 Task: Add the task  Upgrade and migrate company customer support to a cloud-based solution to the section DevOps Dash in the project AptitudeWorks and add a Due Date to the respective task as 2024/05/18
Action: Mouse moved to (667, 462)
Screenshot: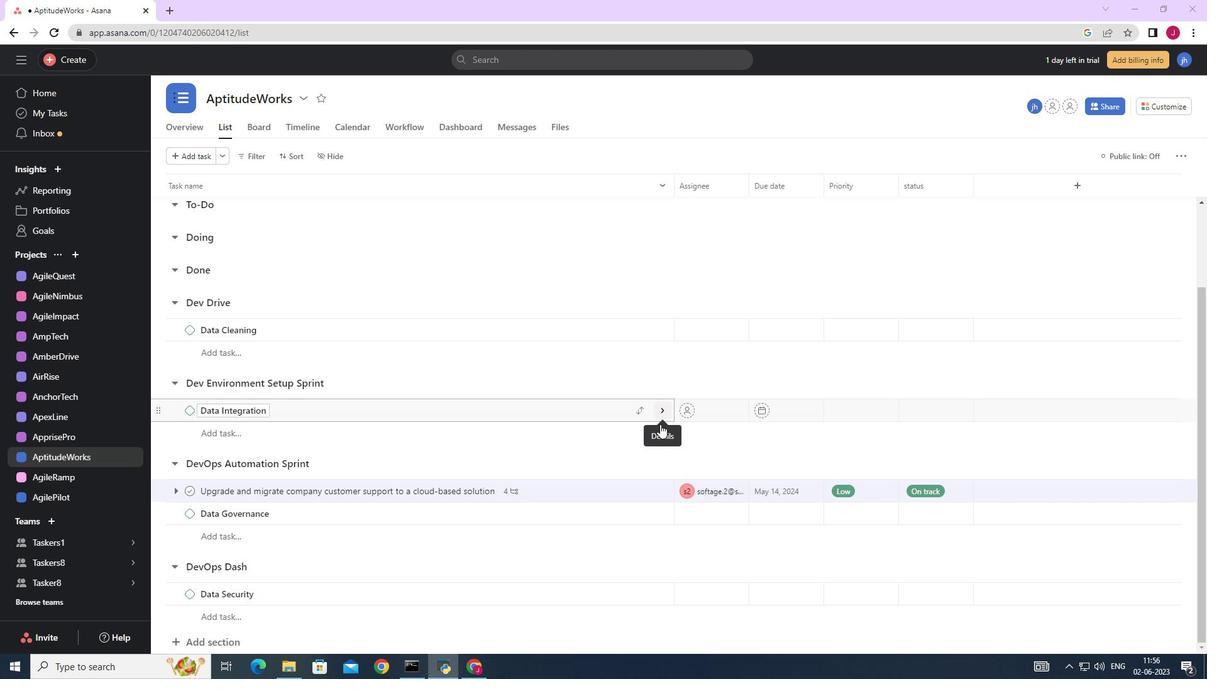 
Action: Mouse scrolled (667, 461) with delta (0, 0)
Screenshot: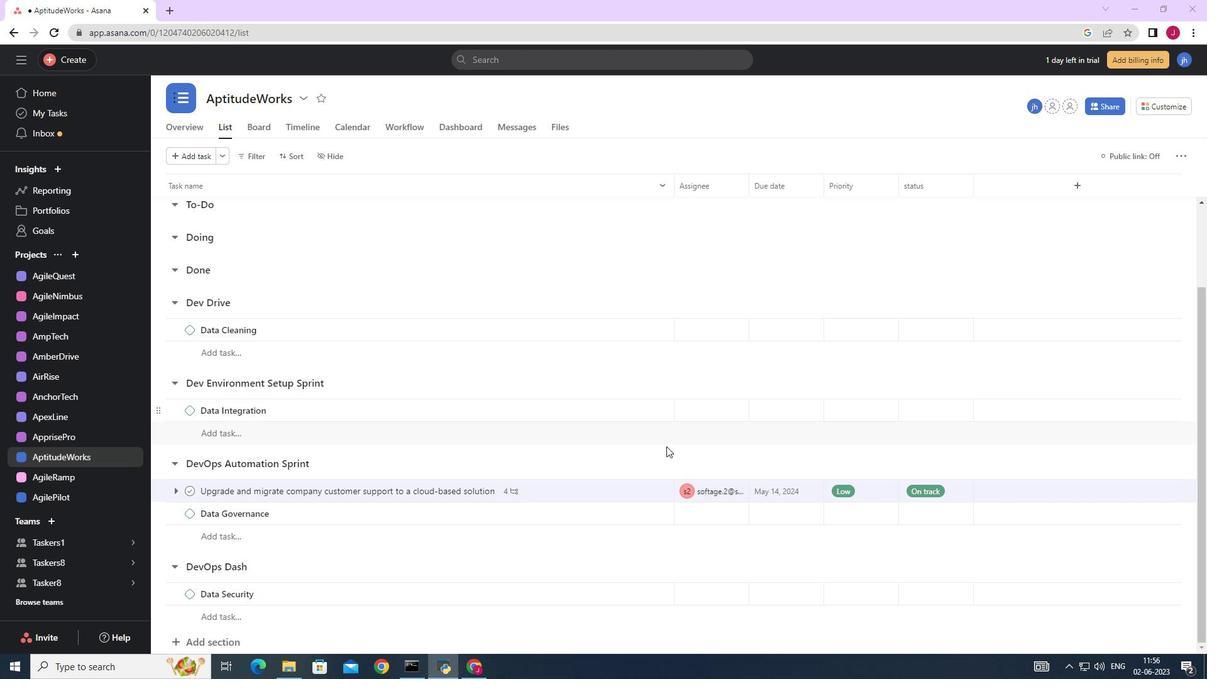 
Action: Mouse moved to (667, 464)
Screenshot: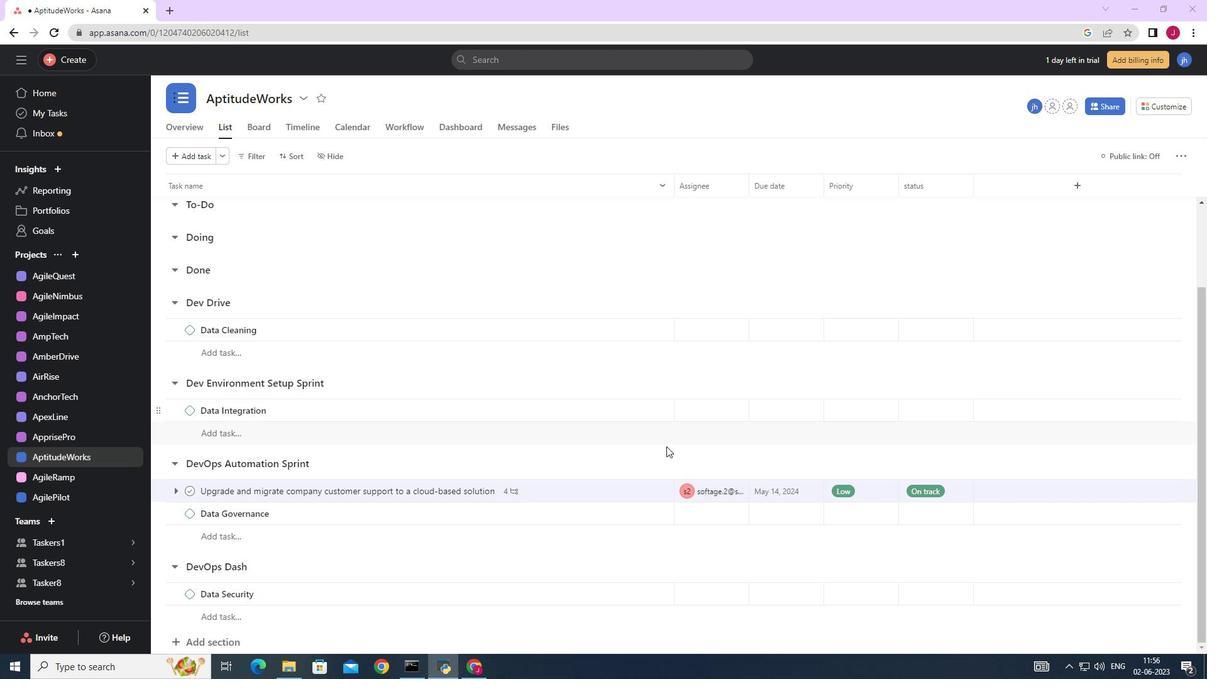 
Action: Mouse scrolled (667, 463) with delta (0, 0)
Screenshot: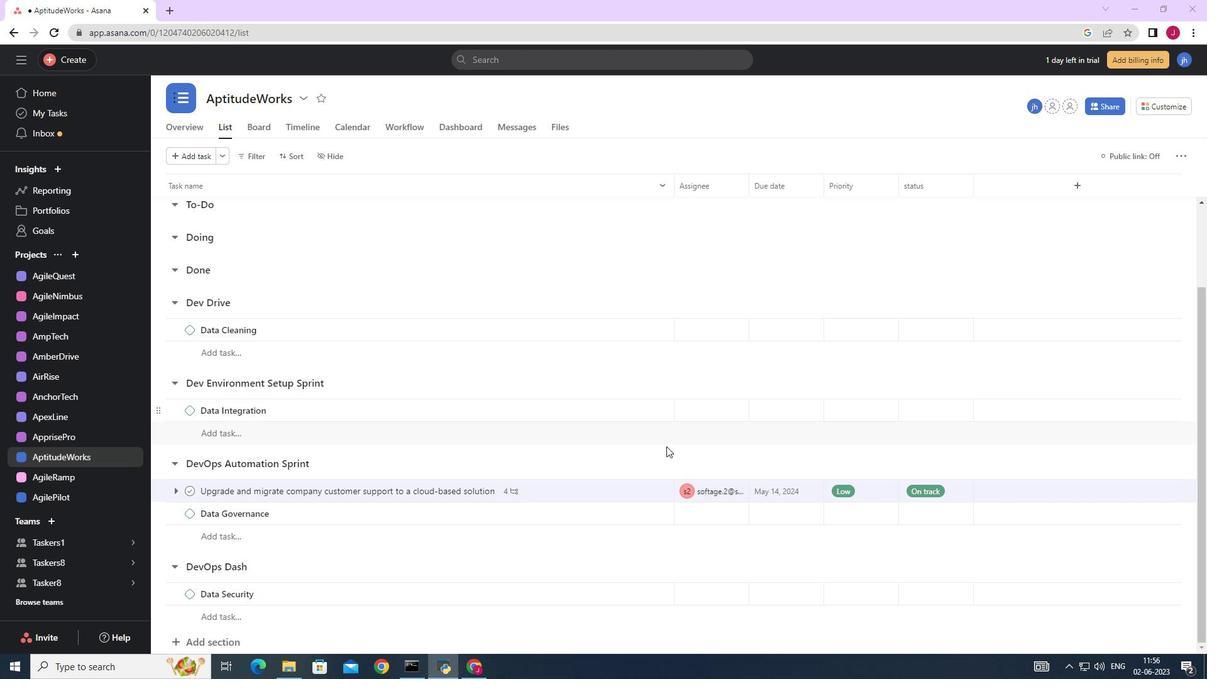 
Action: Mouse moved to (667, 464)
Screenshot: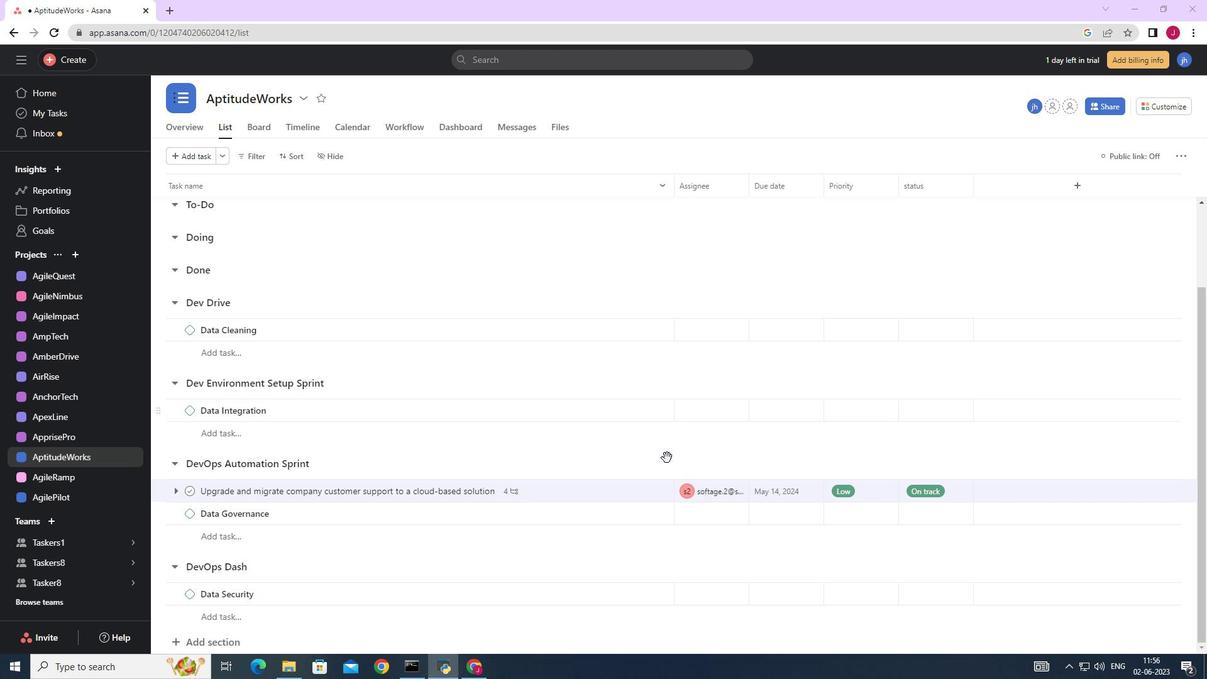 
Action: Mouse scrolled (667, 464) with delta (0, 0)
Screenshot: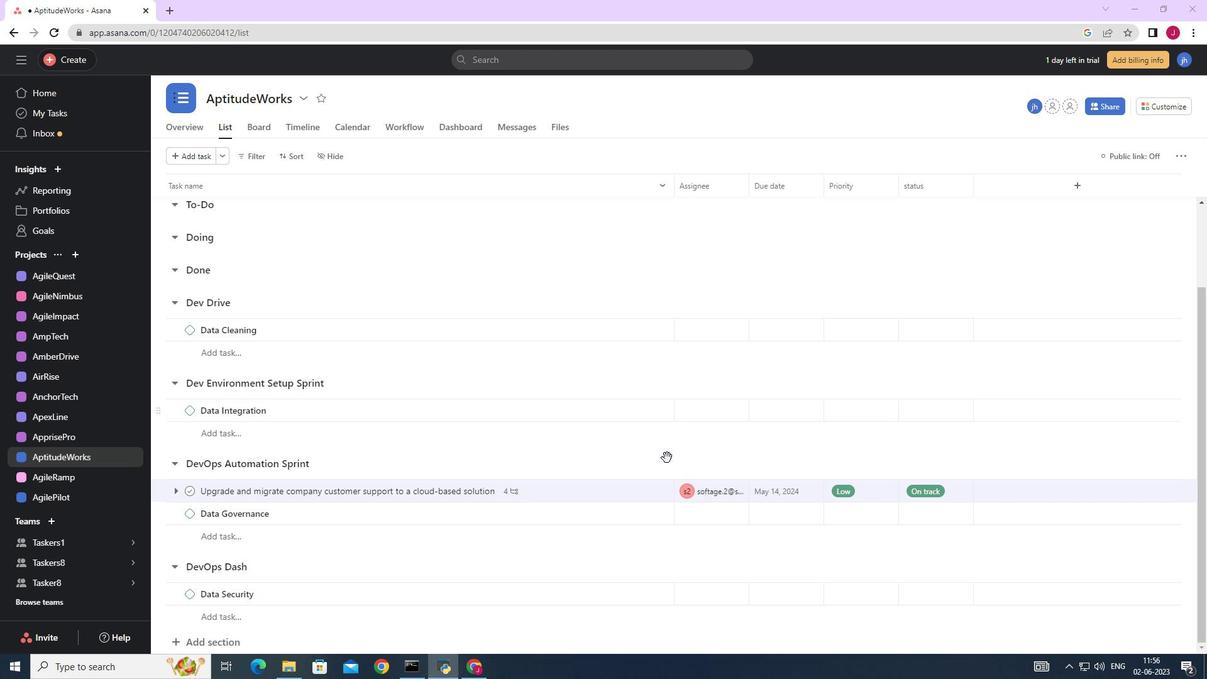 
Action: Mouse moved to (667, 464)
Screenshot: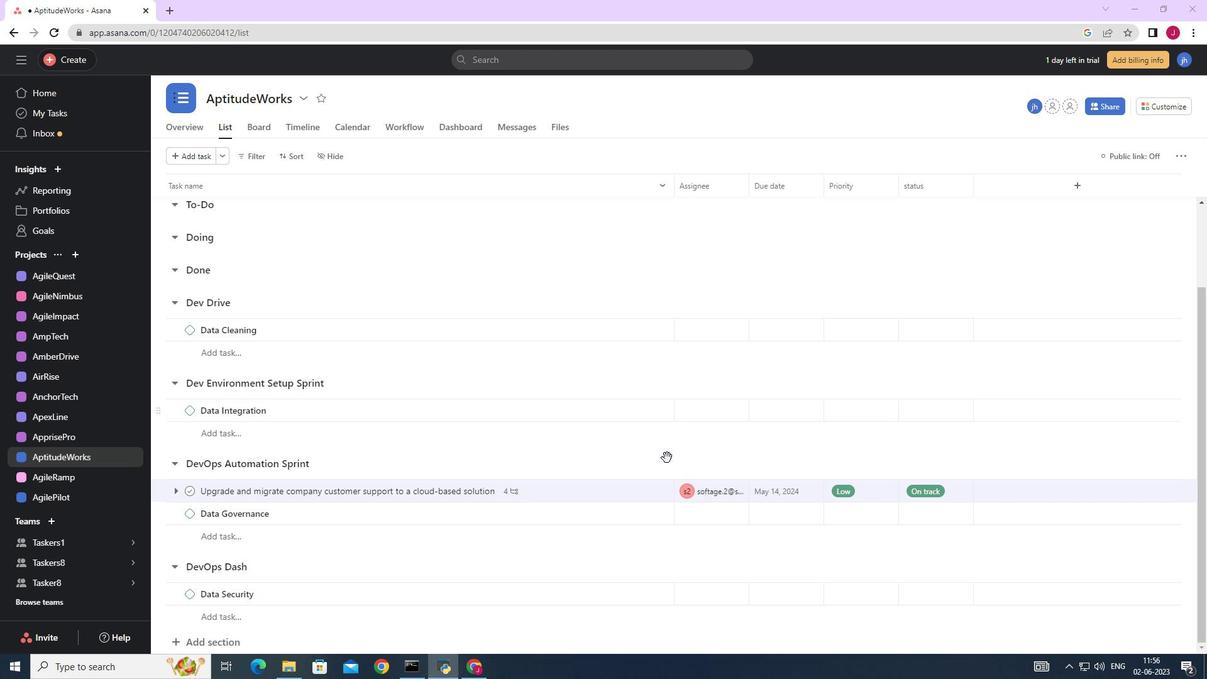 
Action: Mouse scrolled (667, 464) with delta (0, 0)
Screenshot: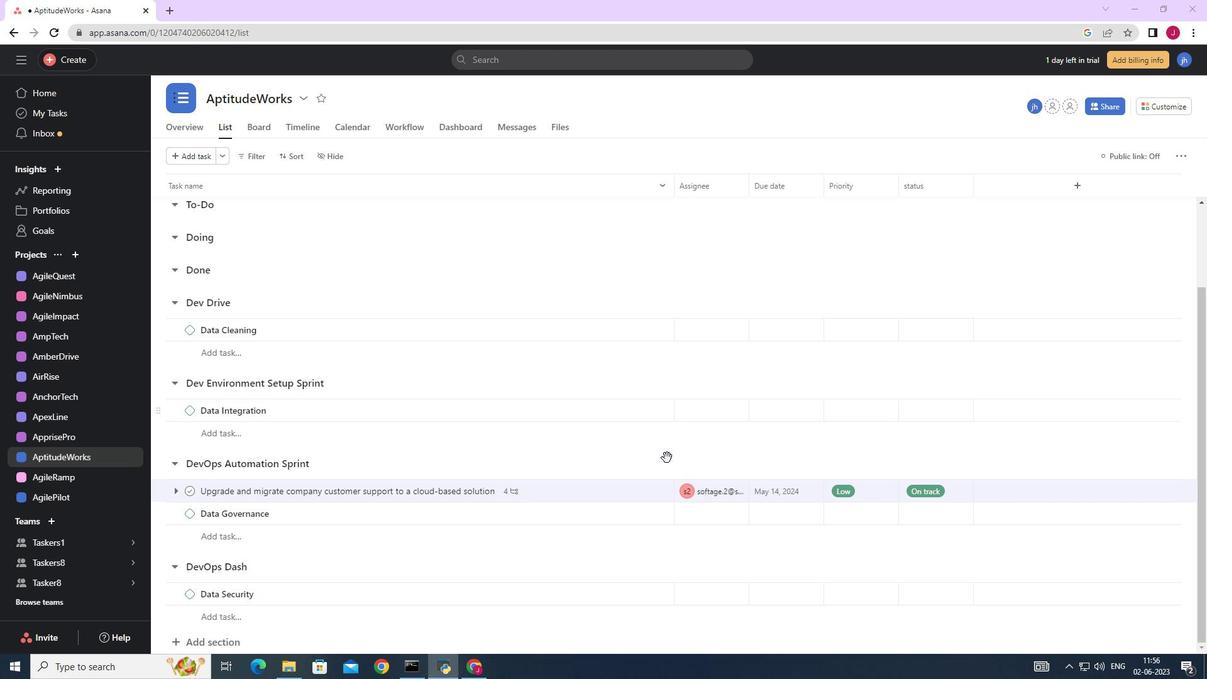 
Action: Mouse moved to (640, 493)
Screenshot: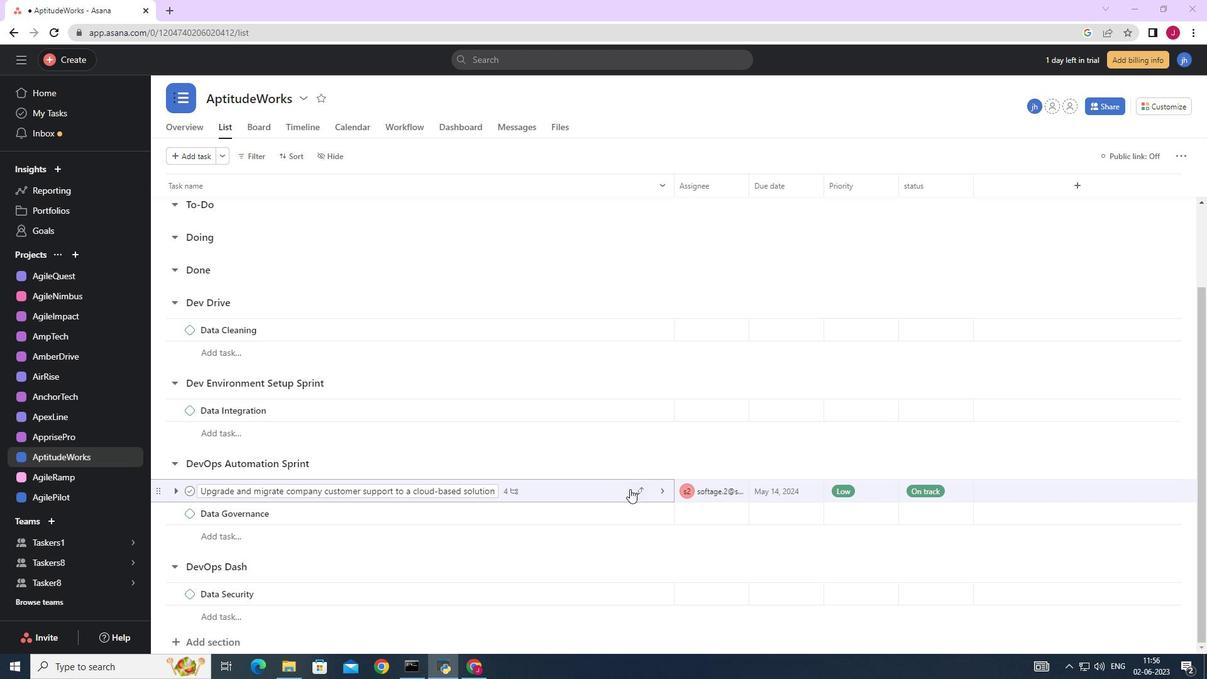 
Action: Mouse pressed left at (640, 493)
Screenshot: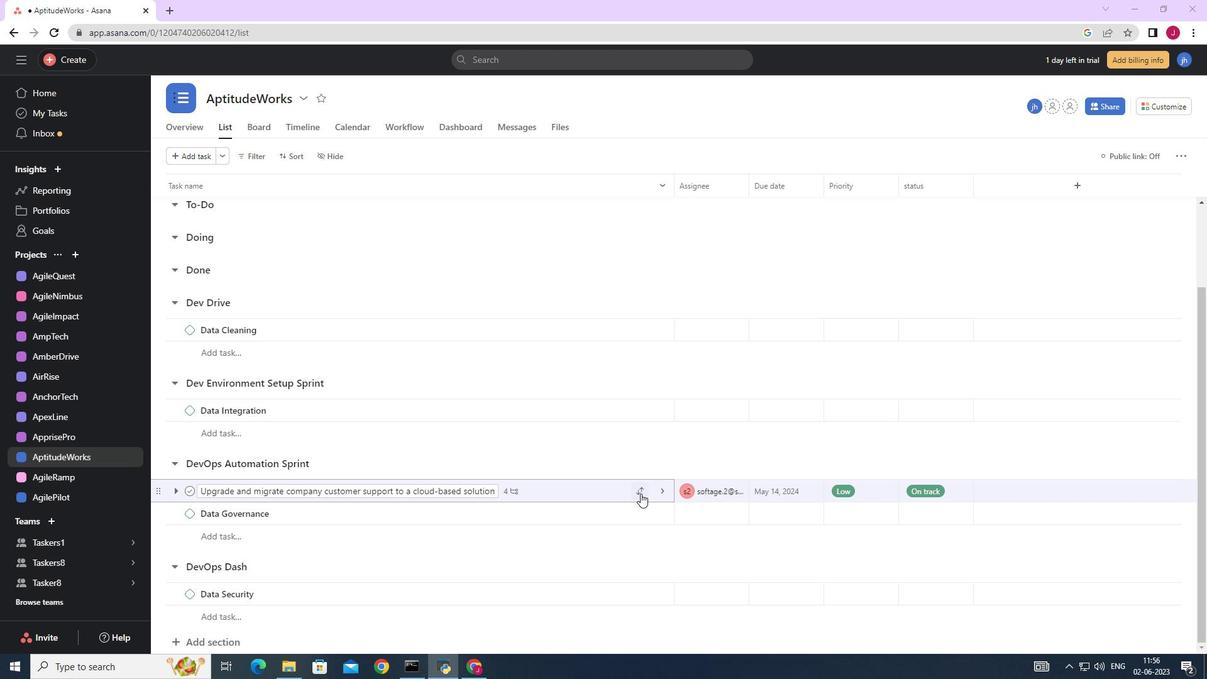 
Action: Mouse moved to (559, 464)
Screenshot: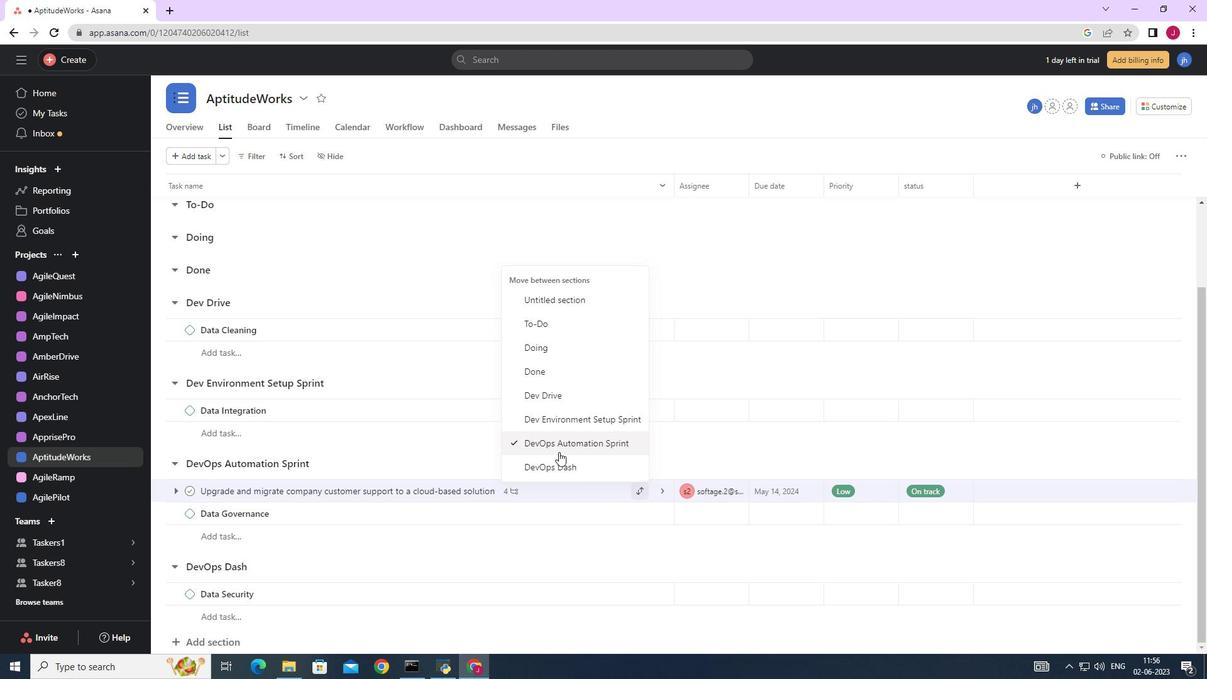 
Action: Mouse pressed left at (559, 464)
Screenshot: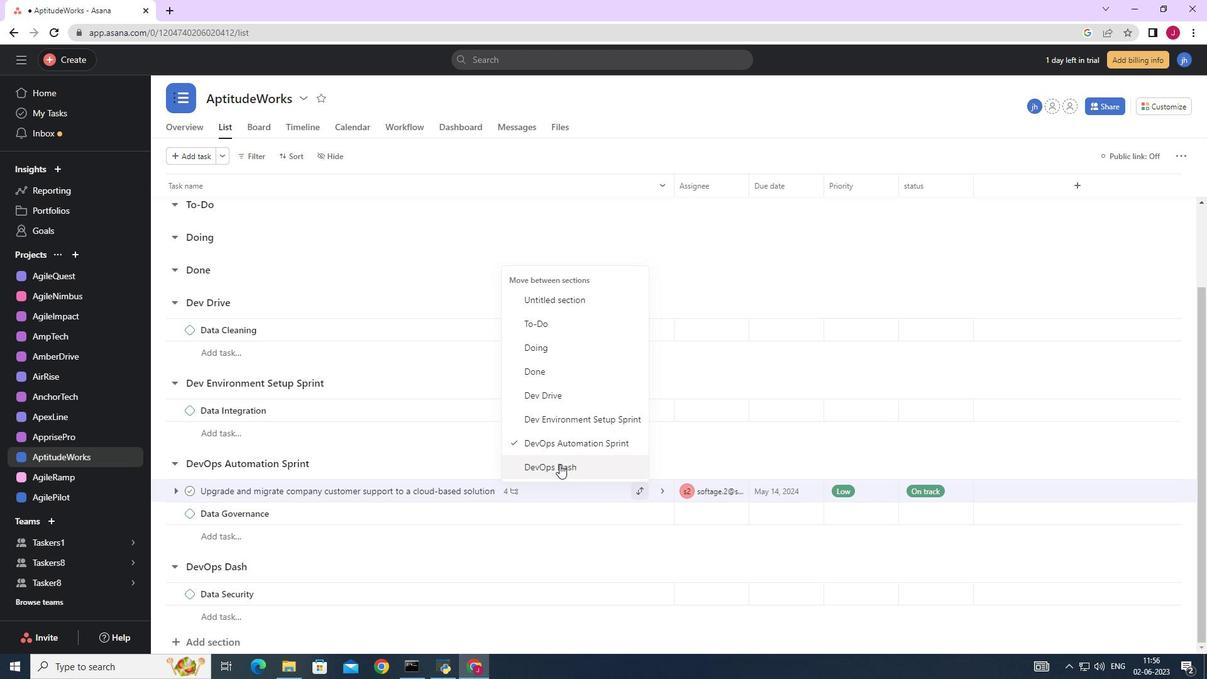 
Action: Mouse moved to (817, 568)
Screenshot: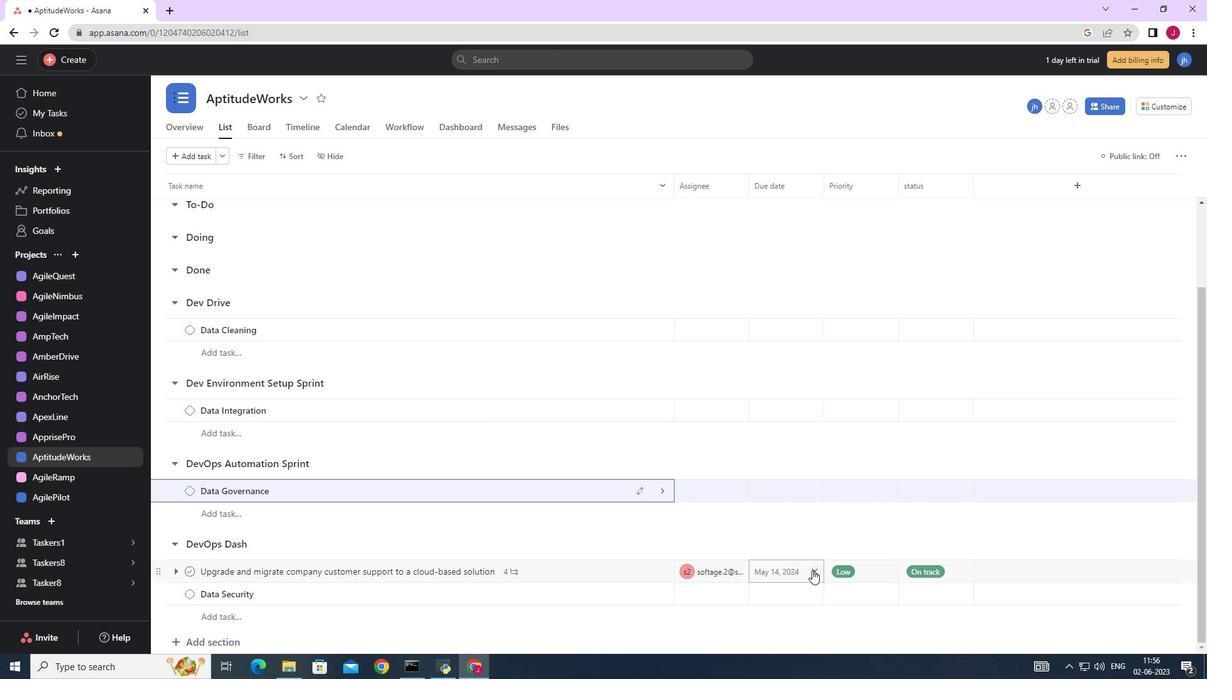 
Action: Mouse pressed left at (817, 568)
Screenshot: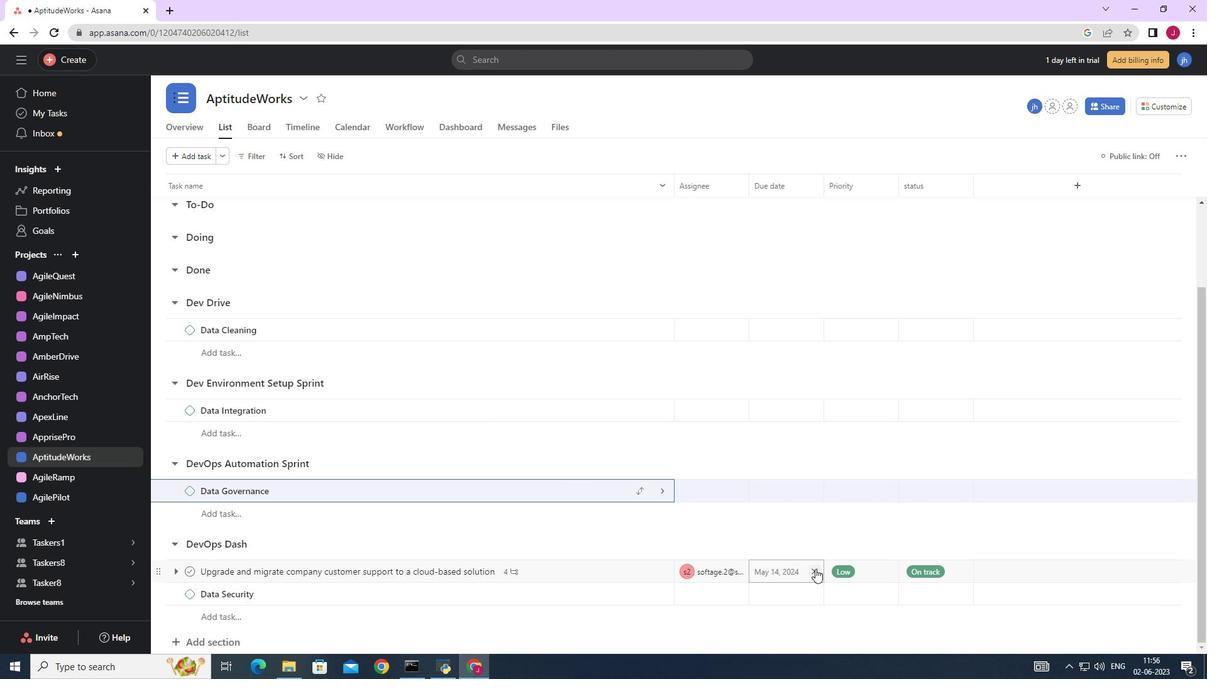 
Action: Mouse moved to (795, 570)
Screenshot: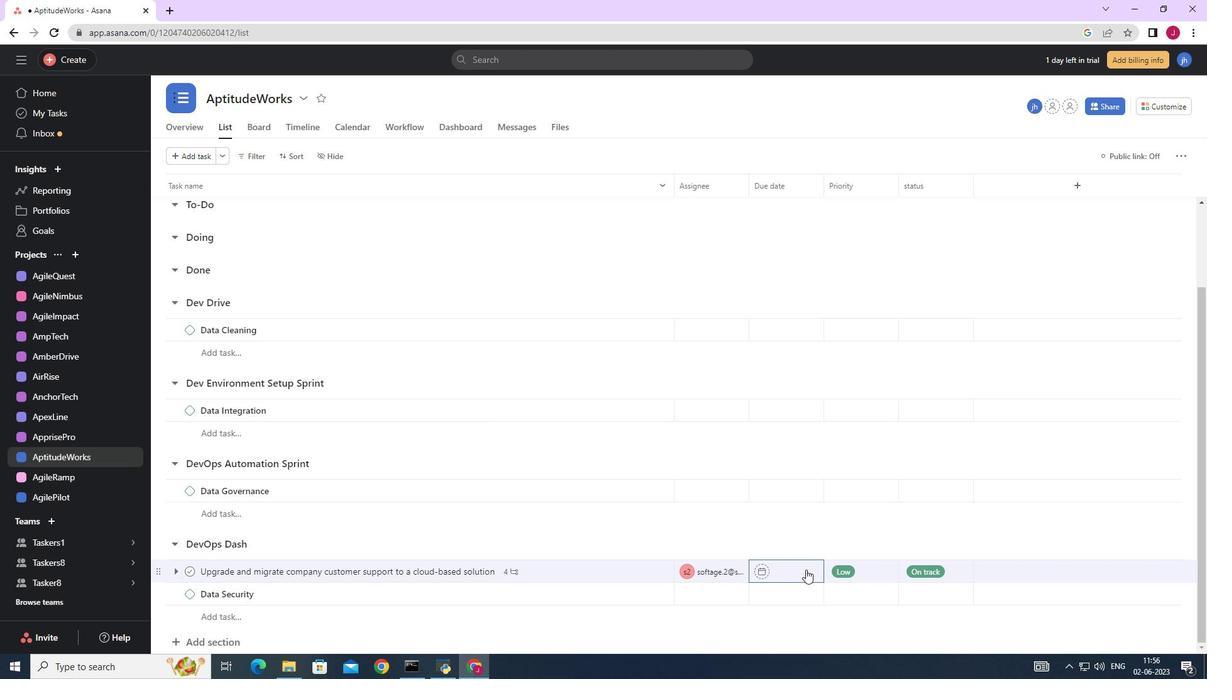 
Action: Mouse pressed left at (795, 570)
Screenshot: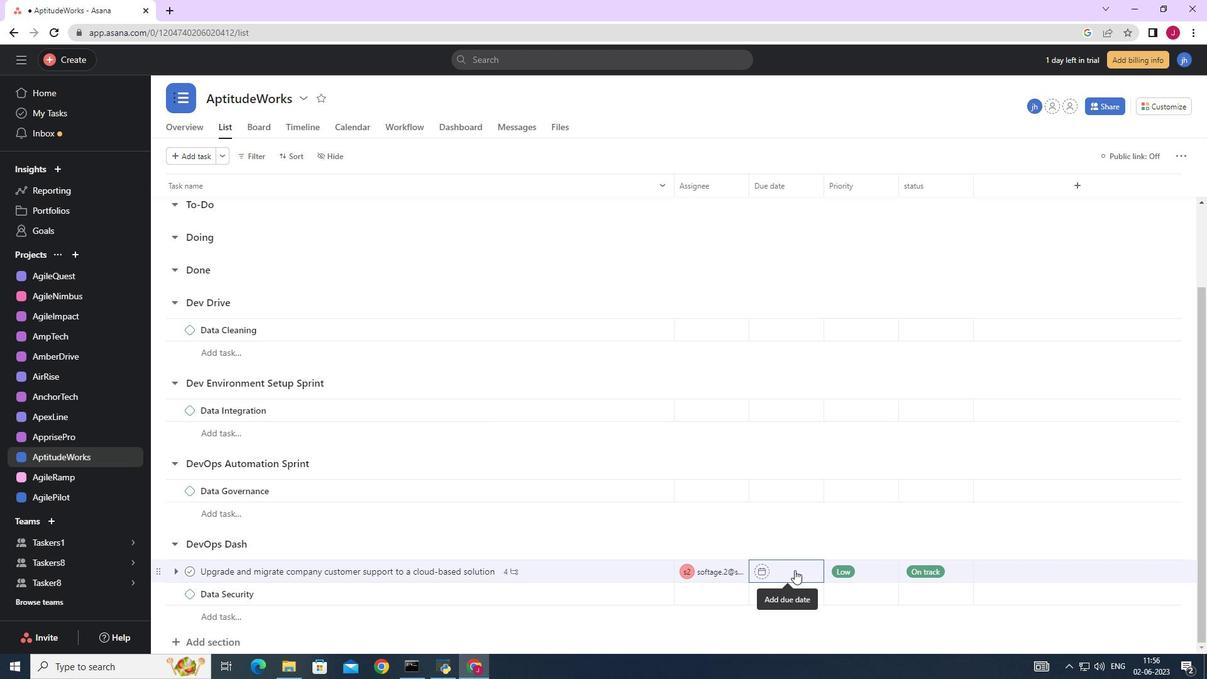 
Action: Mouse moved to (910, 371)
Screenshot: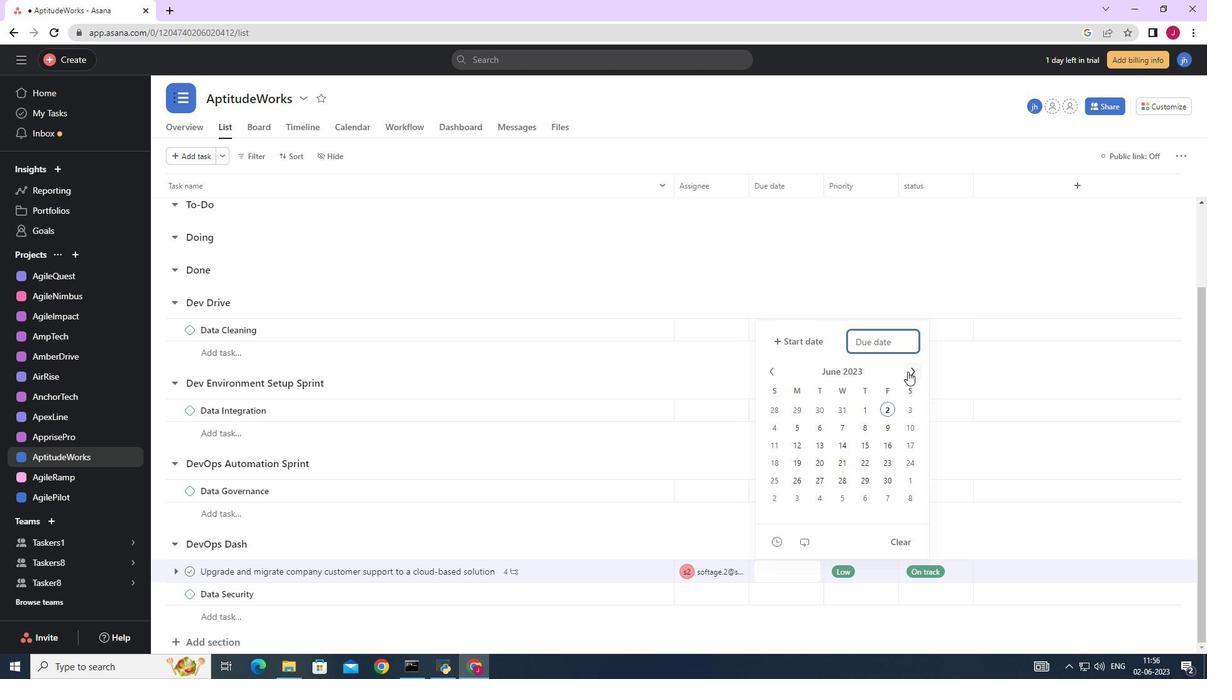 
Action: Mouse pressed left at (910, 371)
Screenshot: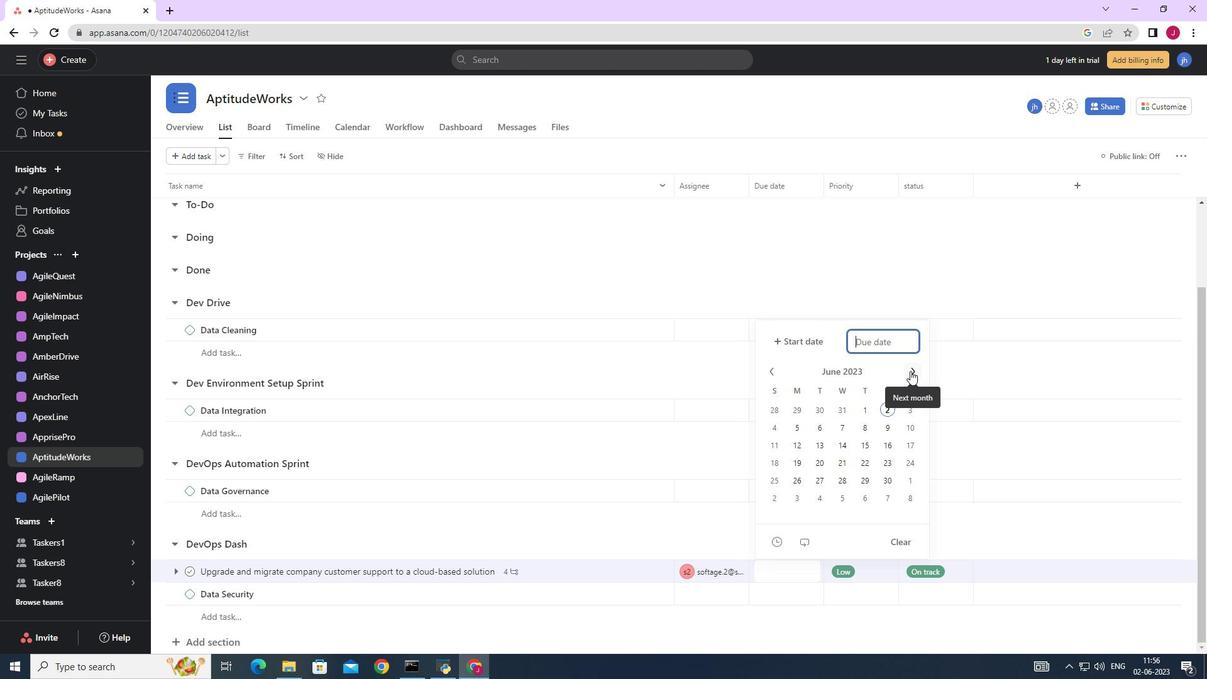 
Action: Mouse pressed left at (910, 371)
Screenshot: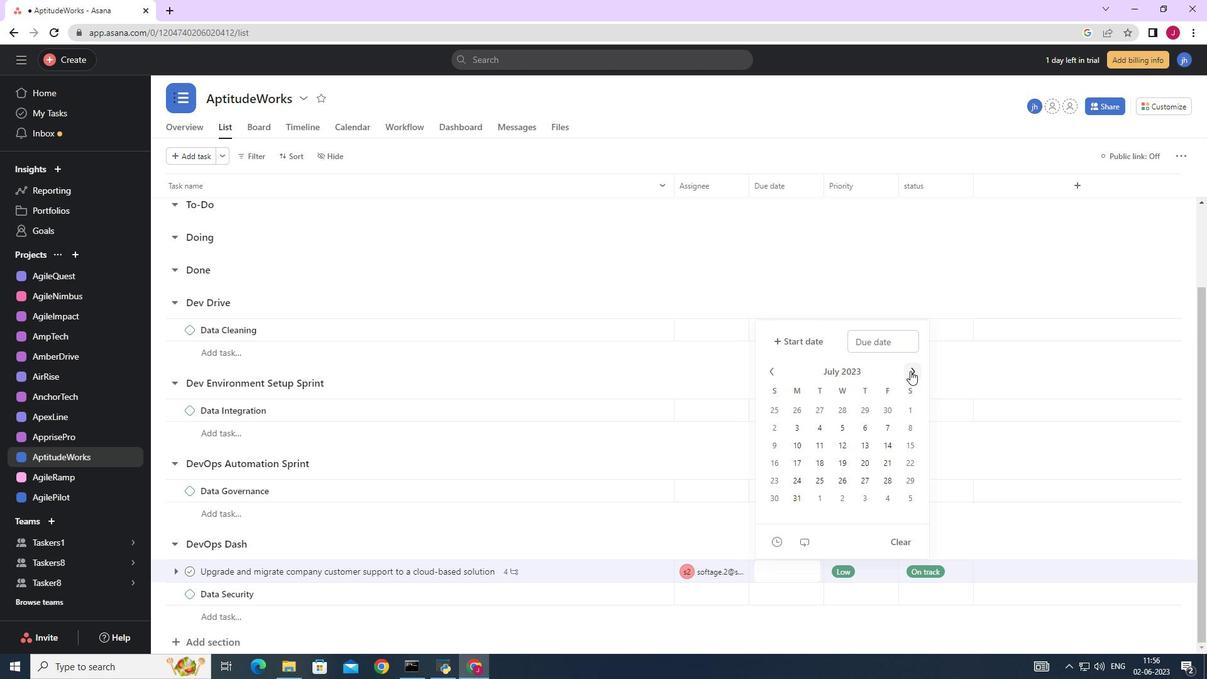 
Action: Mouse pressed left at (910, 371)
Screenshot: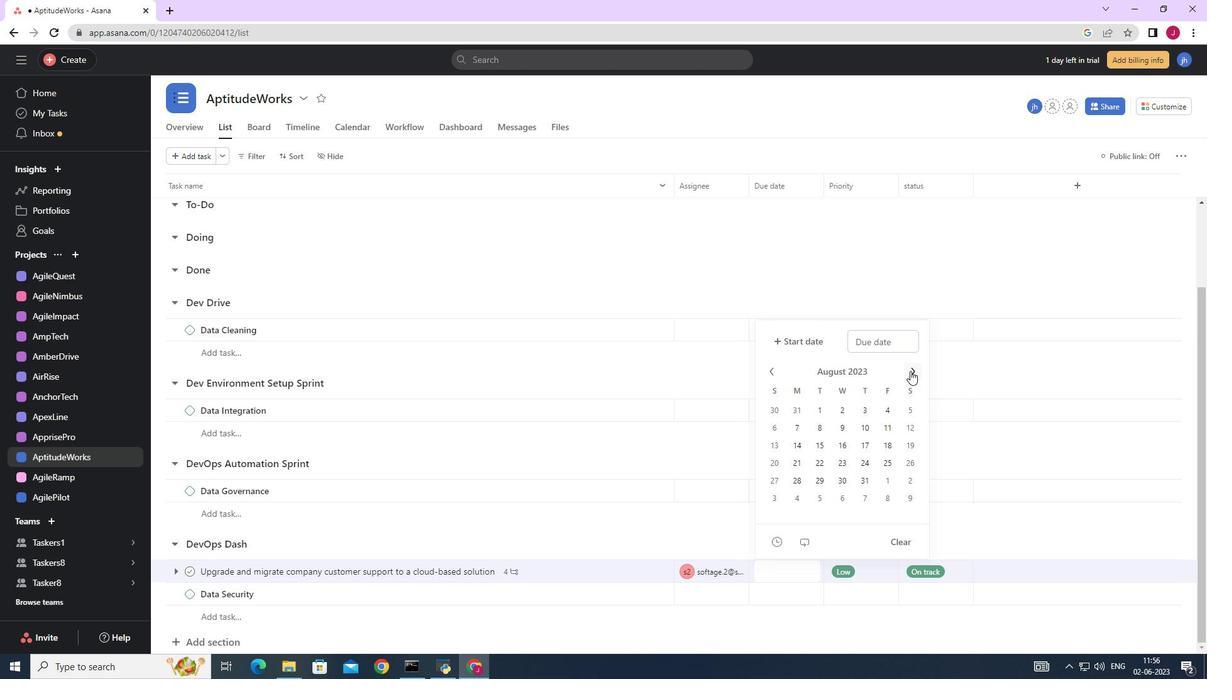 
Action: Mouse pressed left at (910, 371)
Screenshot: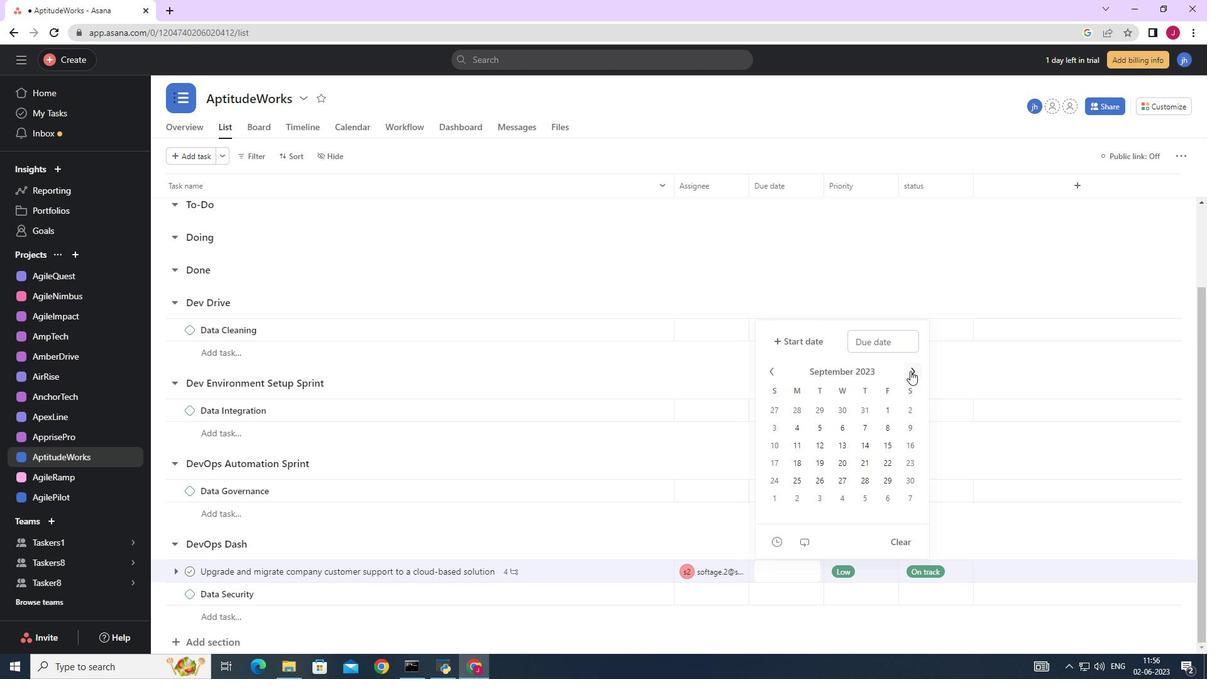 
Action: Mouse pressed left at (910, 371)
Screenshot: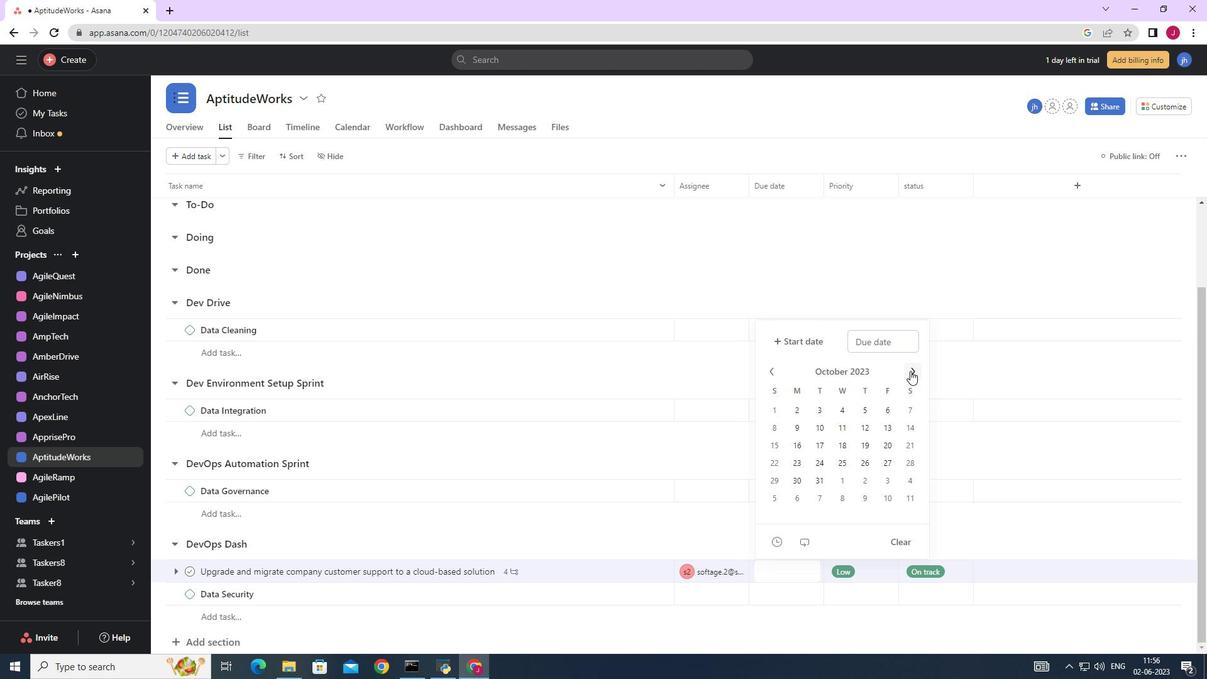 
Action: Mouse pressed left at (910, 371)
Screenshot: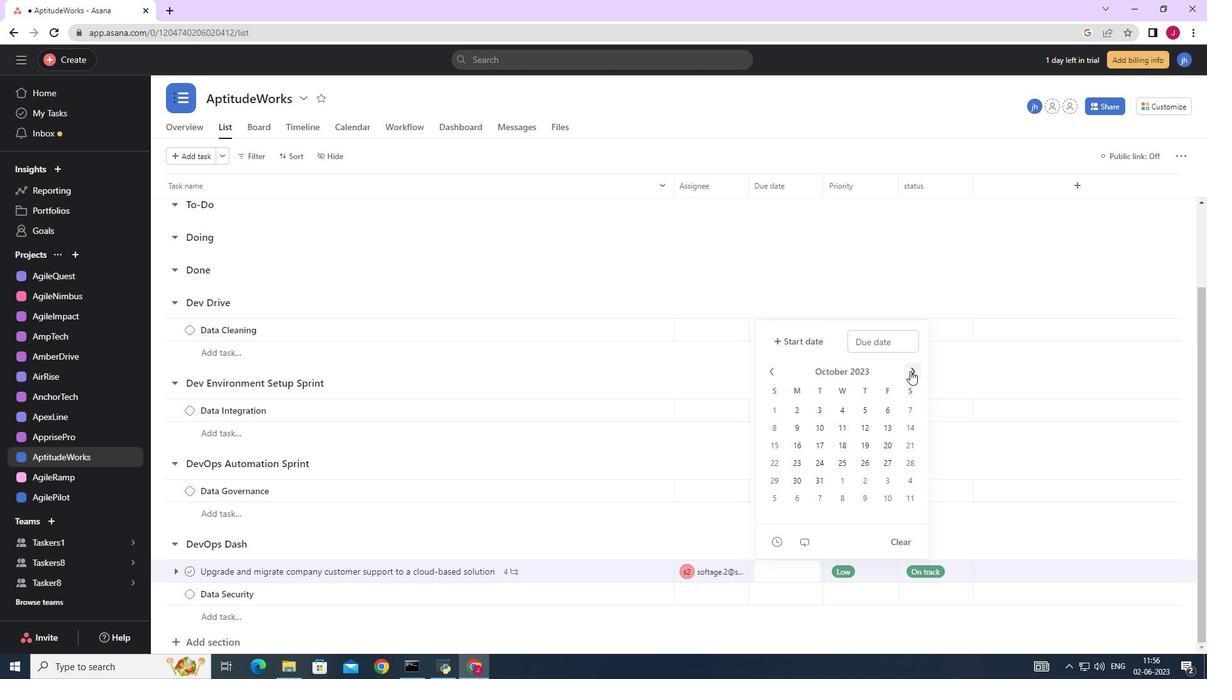 
Action: Mouse pressed left at (910, 371)
Screenshot: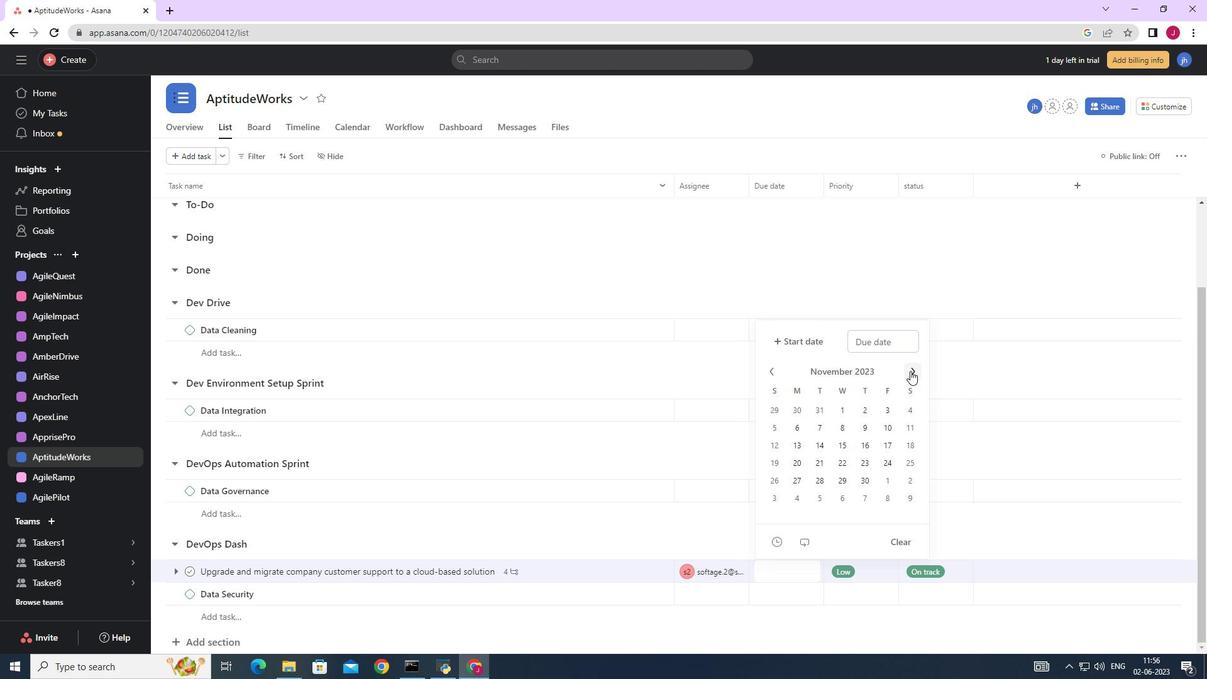 
Action: Mouse pressed left at (910, 371)
Screenshot: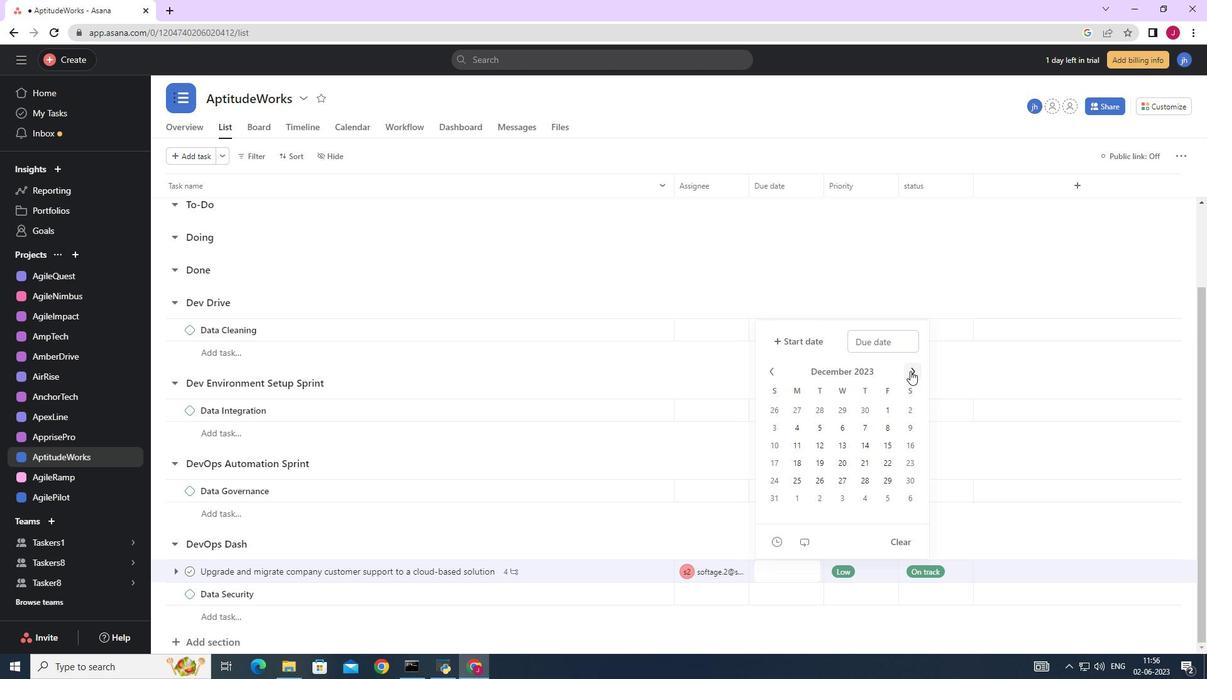 
Action: Mouse pressed left at (910, 371)
Screenshot: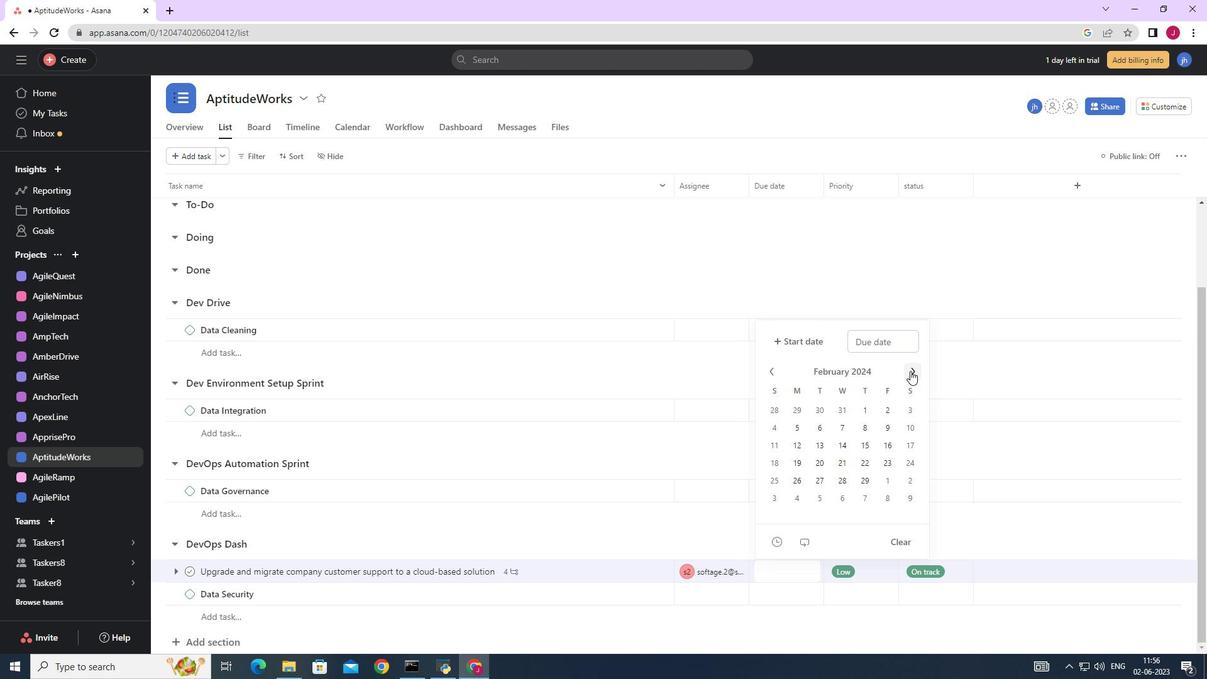 
Action: Mouse pressed left at (910, 371)
Screenshot: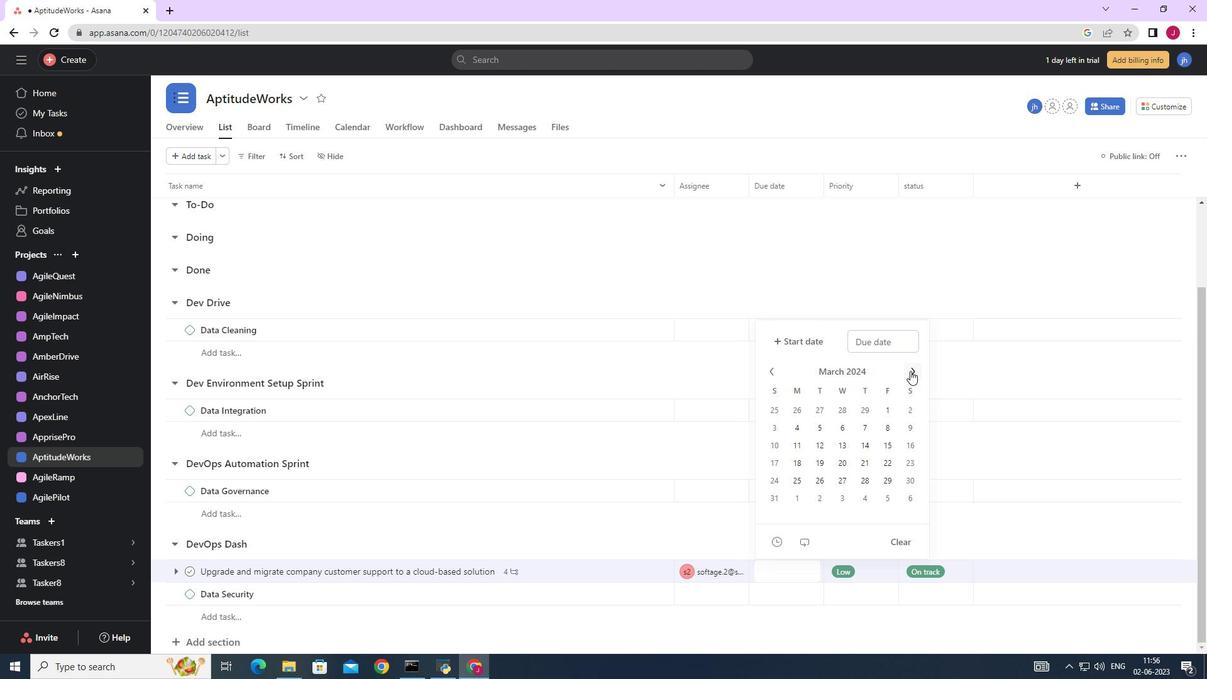 
Action: Mouse pressed left at (910, 371)
Screenshot: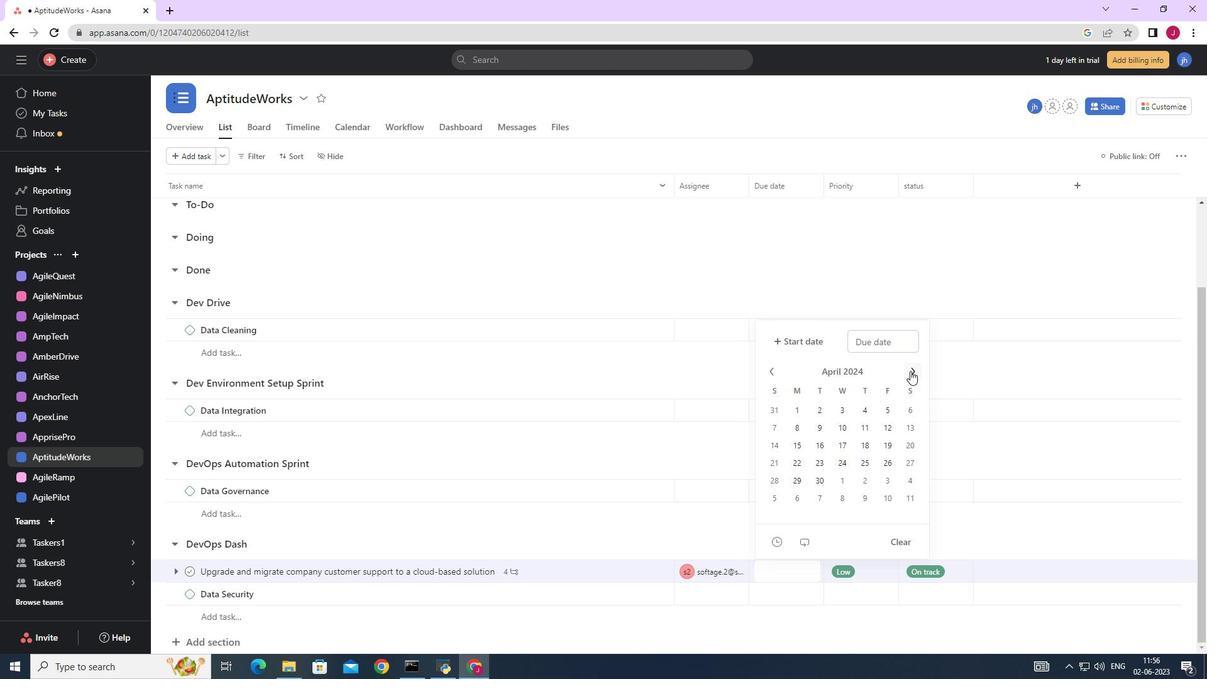 
Action: Mouse moved to (905, 447)
Screenshot: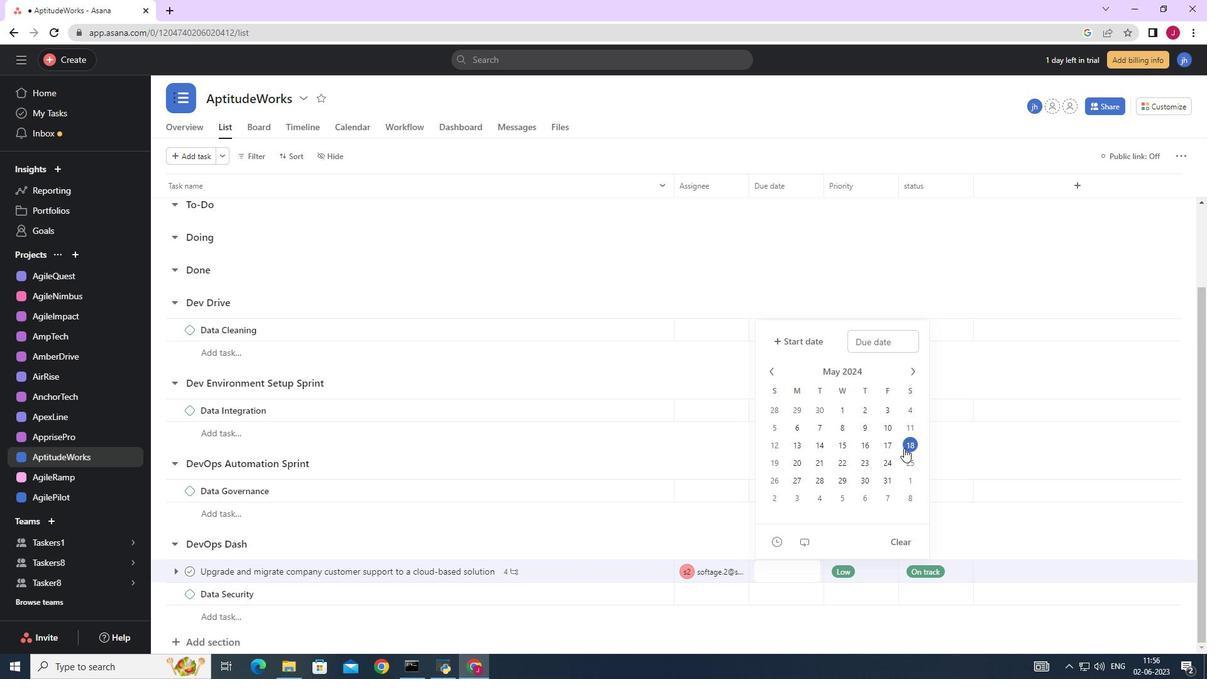 
Action: Mouse pressed left at (905, 447)
Screenshot: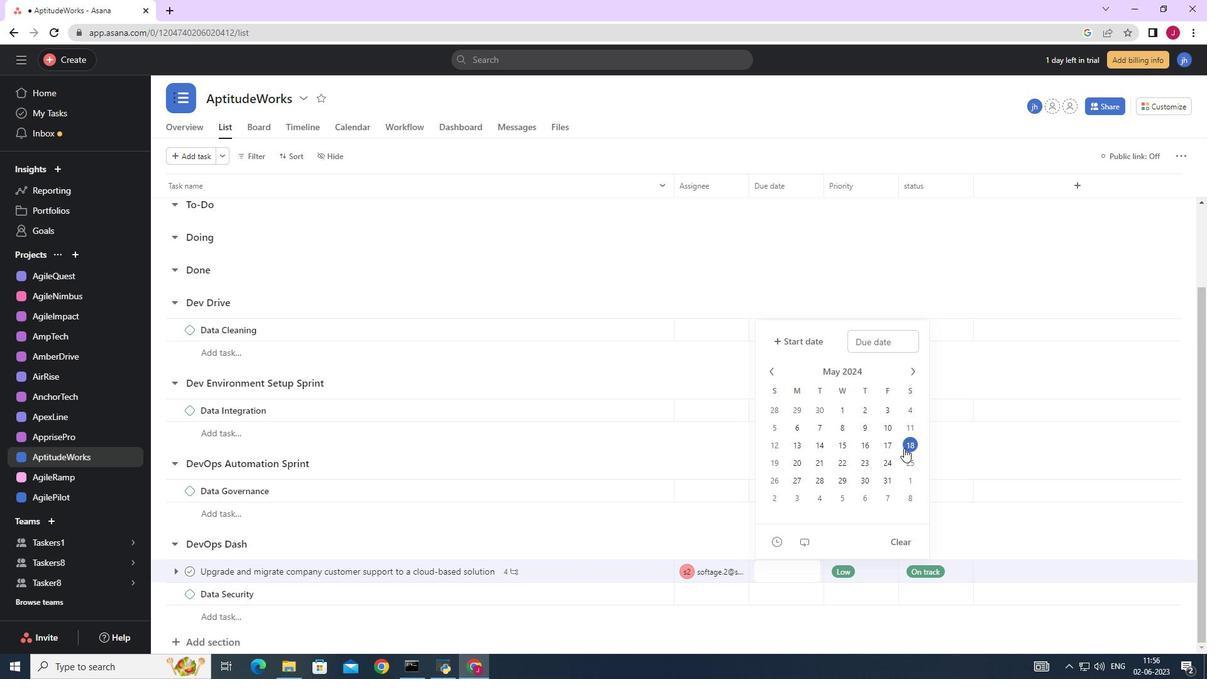 
Action: Mouse moved to (1010, 260)
Screenshot: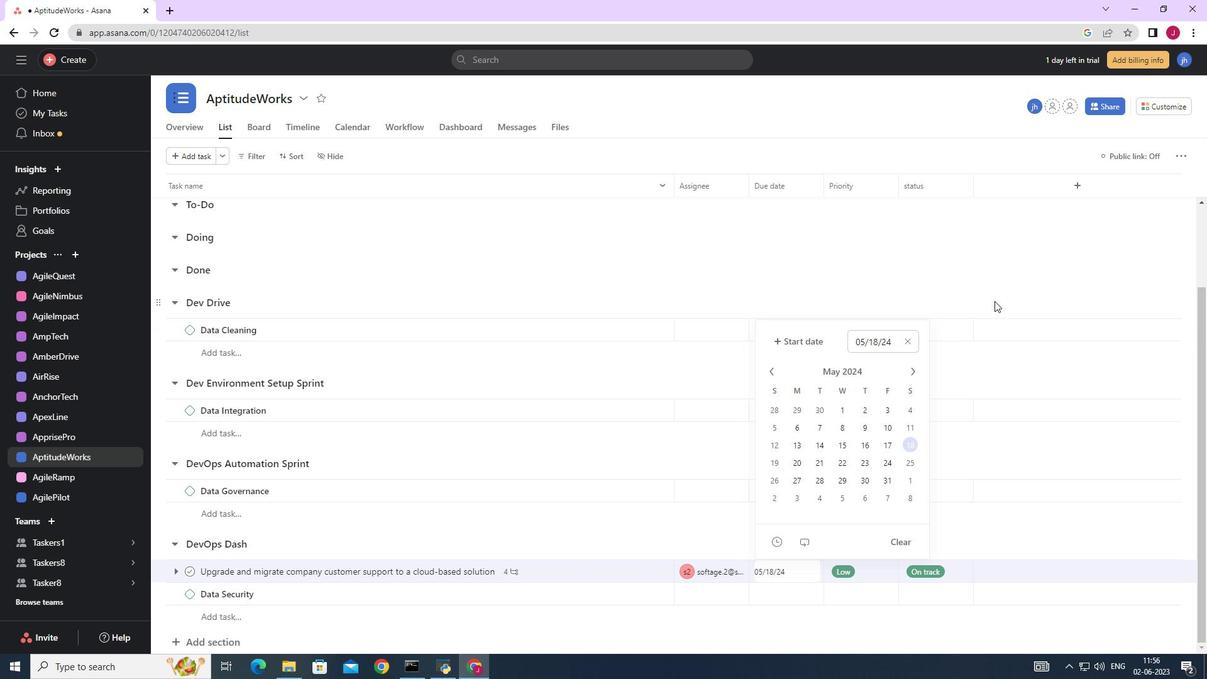 
Action: Mouse pressed left at (1010, 260)
Screenshot: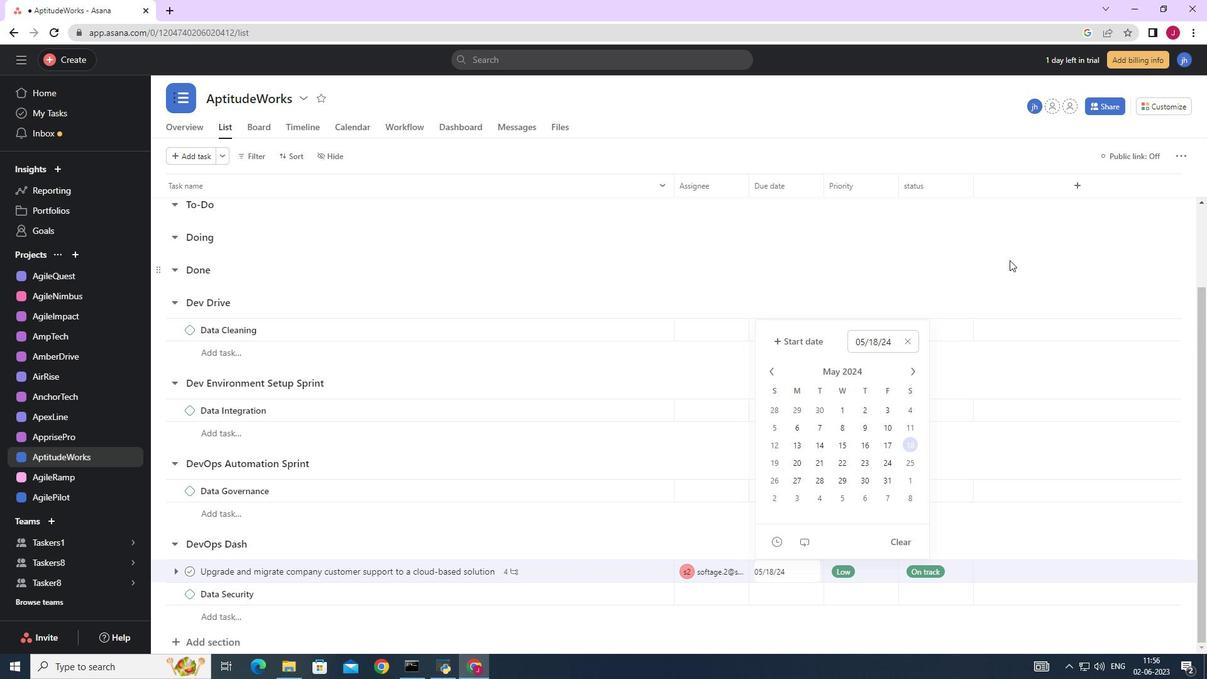 
